 Task: In the  document review.epub Download file as 'Microsoft Word' Share this file with 'softage.3@softage.net' Insert the command  Viewing
Action: Mouse moved to (230, 322)
Screenshot: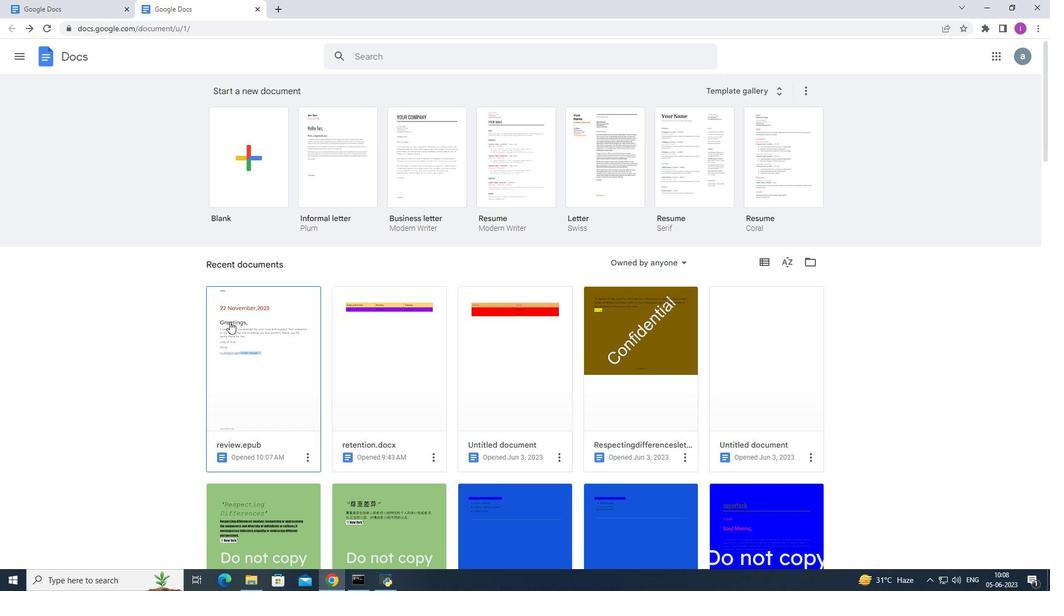 
Action: Mouse pressed left at (230, 322)
Screenshot: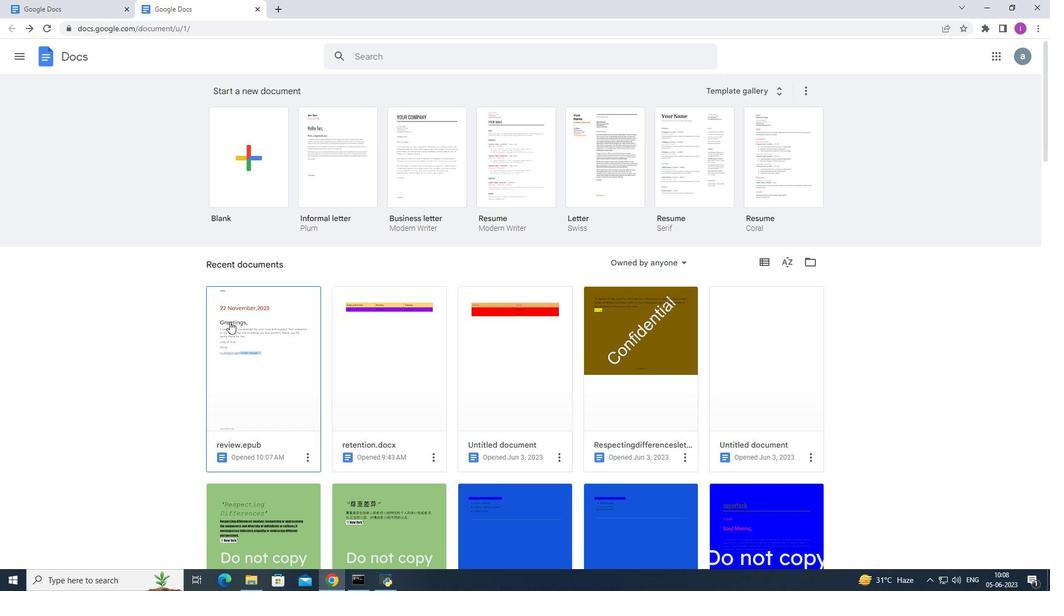 
Action: Mouse moved to (41, 66)
Screenshot: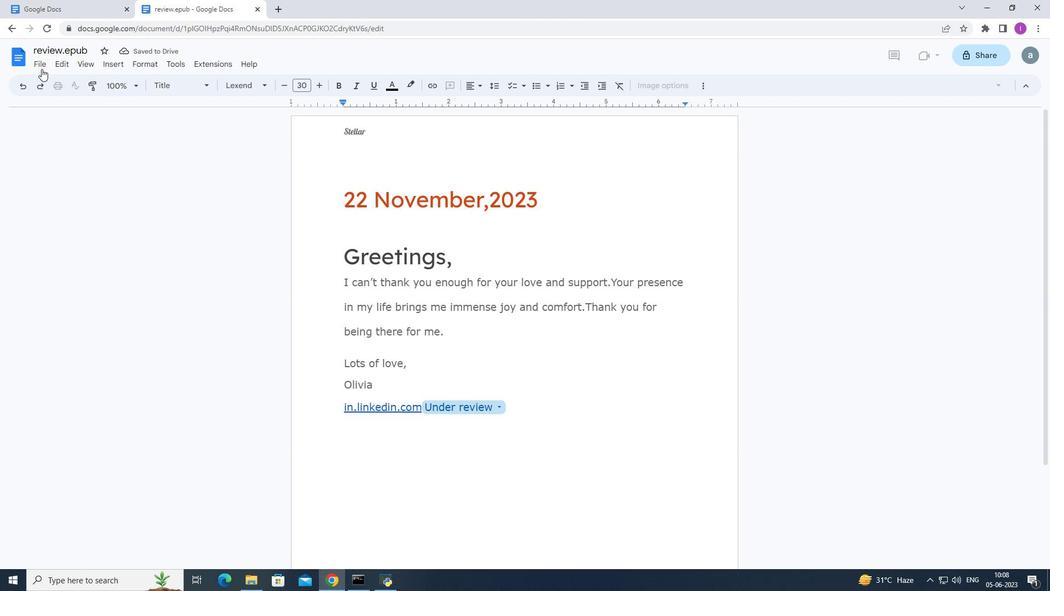 
Action: Mouse pressed left at (41, 66)
Screenshot: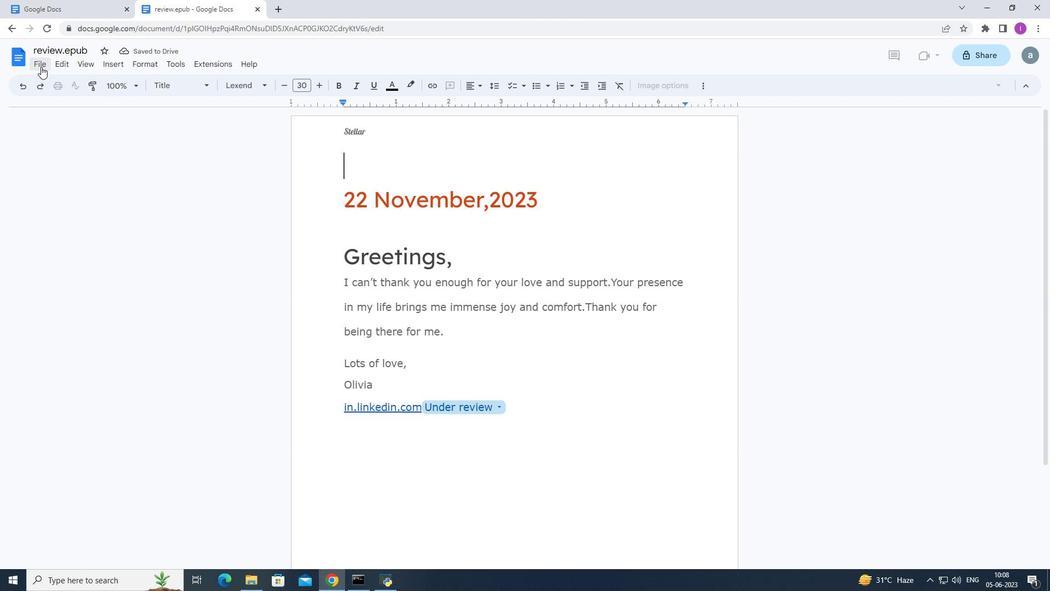 
Action: Mouse moved to (273, 184)
Screenshot: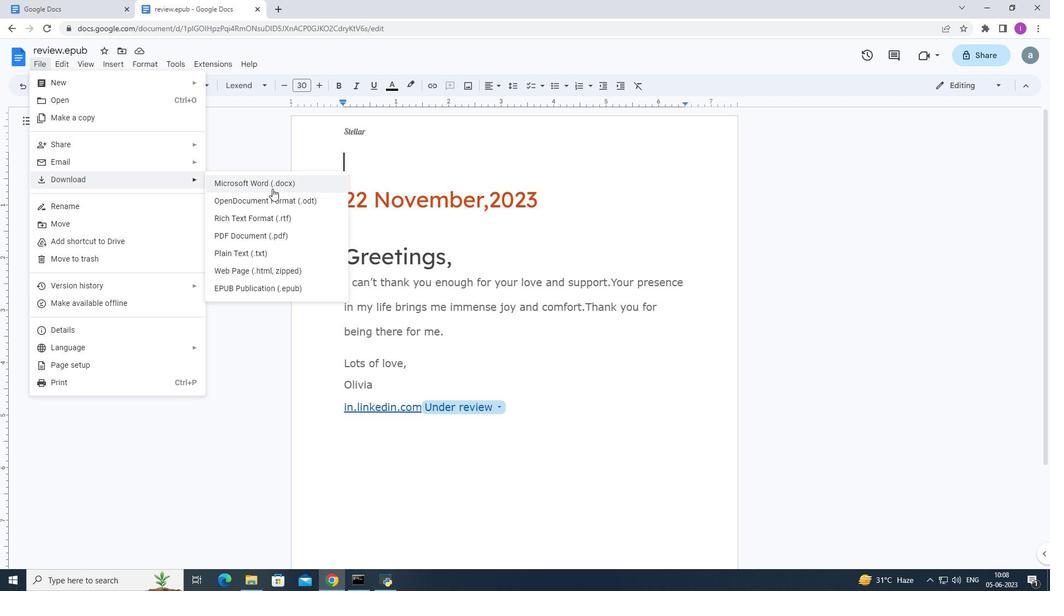 
Action: Mouse pressed left at (273, 184)
Screenshot: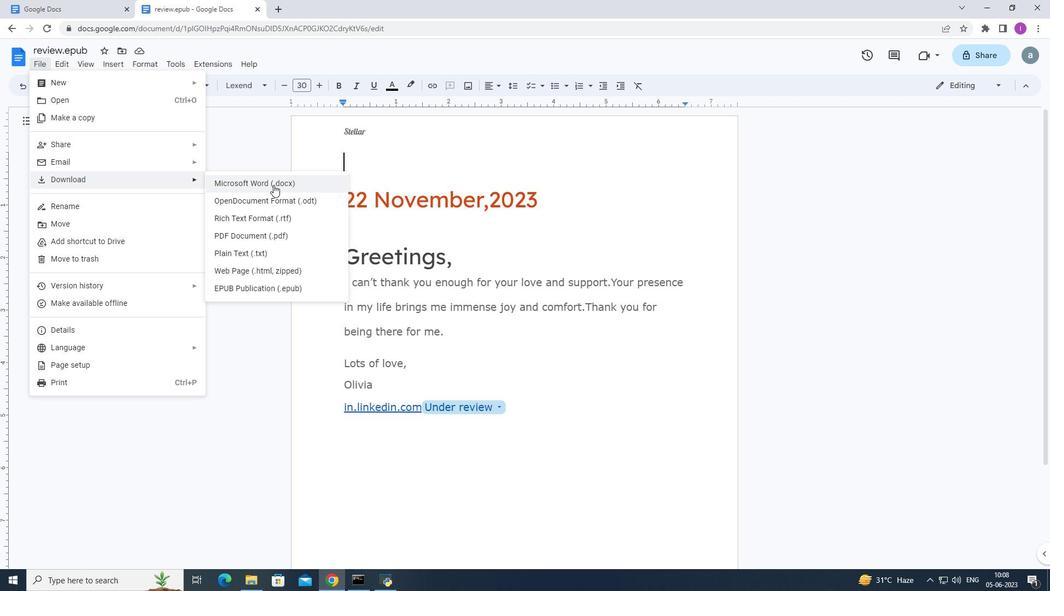 
Action: Mouse moved to (45, 65)
Screenshot: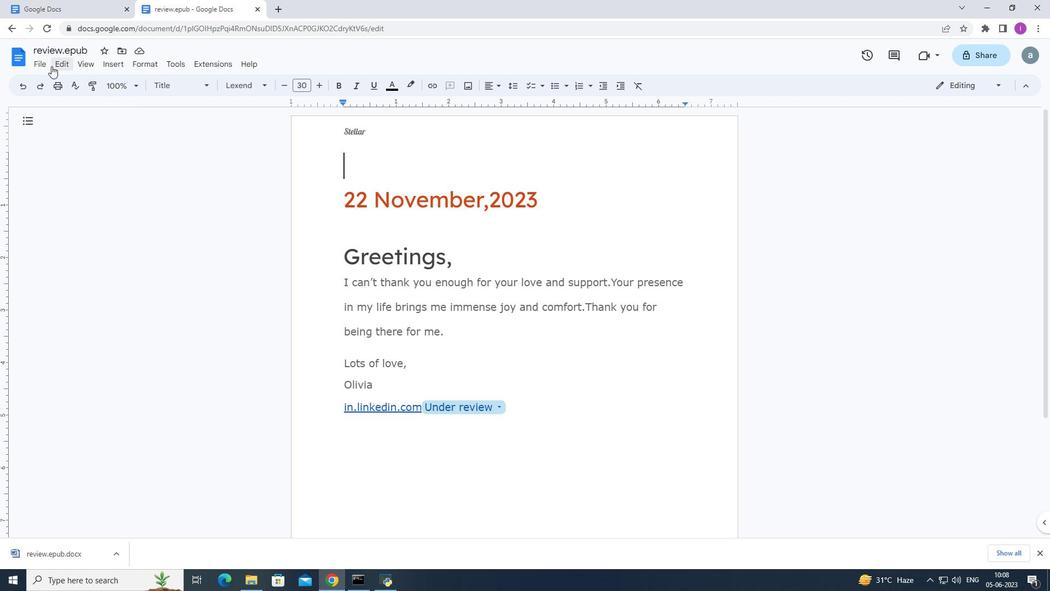 
Action: Mouse pressed left at (45, 65)
Screenshot: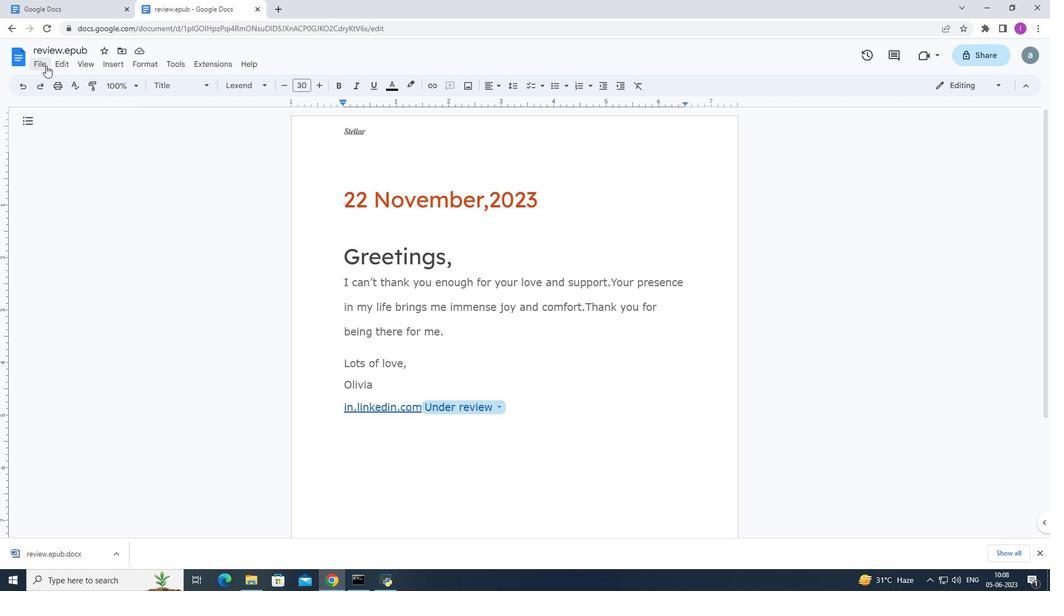 
Action: Mouse moved to (239, 144)
Screenshot: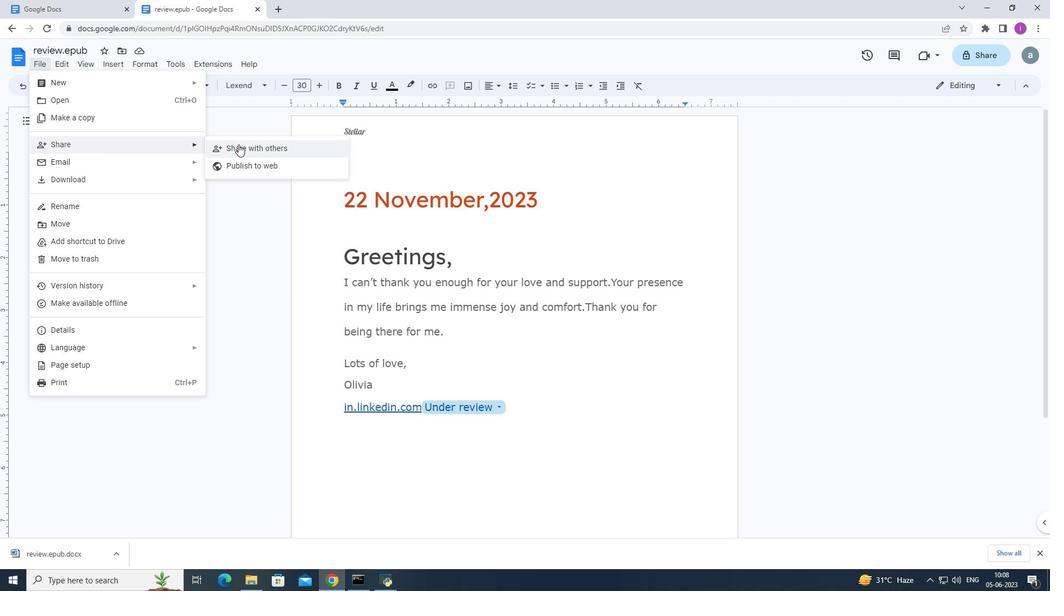 
Action: Mouse pressed left at (239, 144)
Screenshot: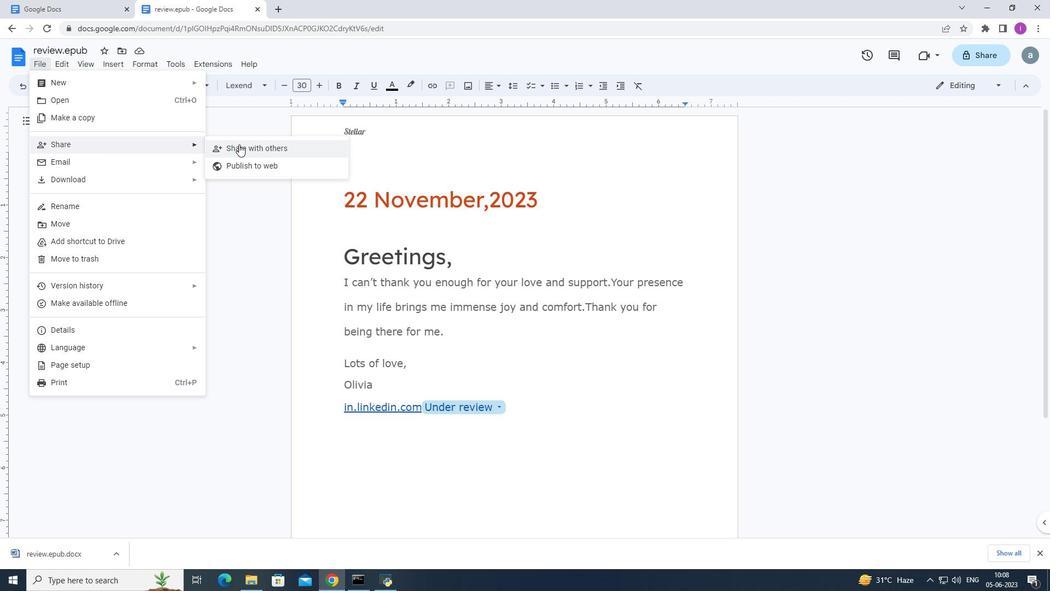 
Action: Mouse moved to (459, 199)
Screenshot: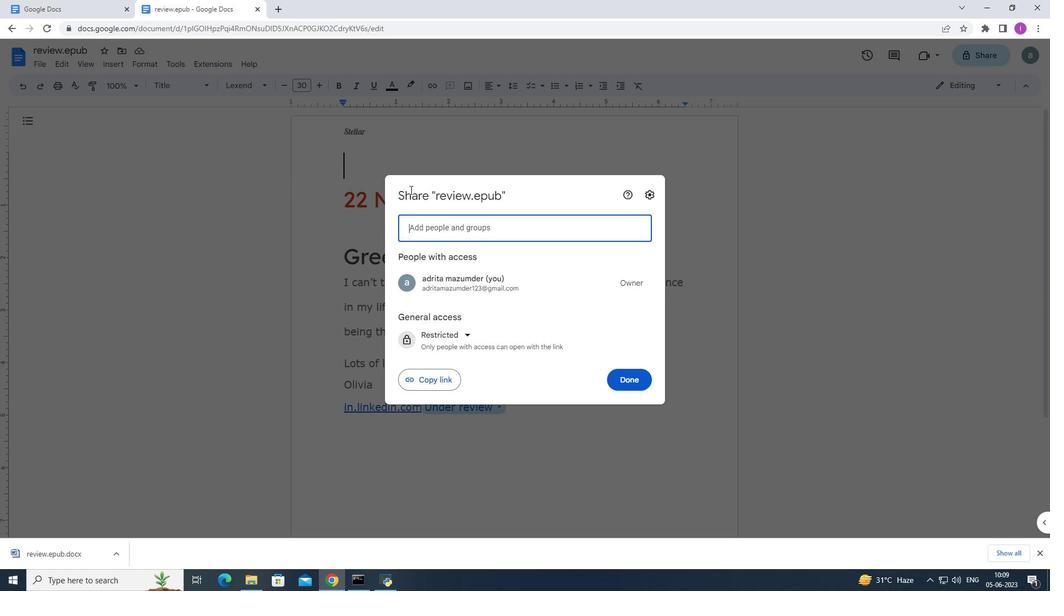 
Action: Key pressed softage,<Key.backspace>
Screenshot: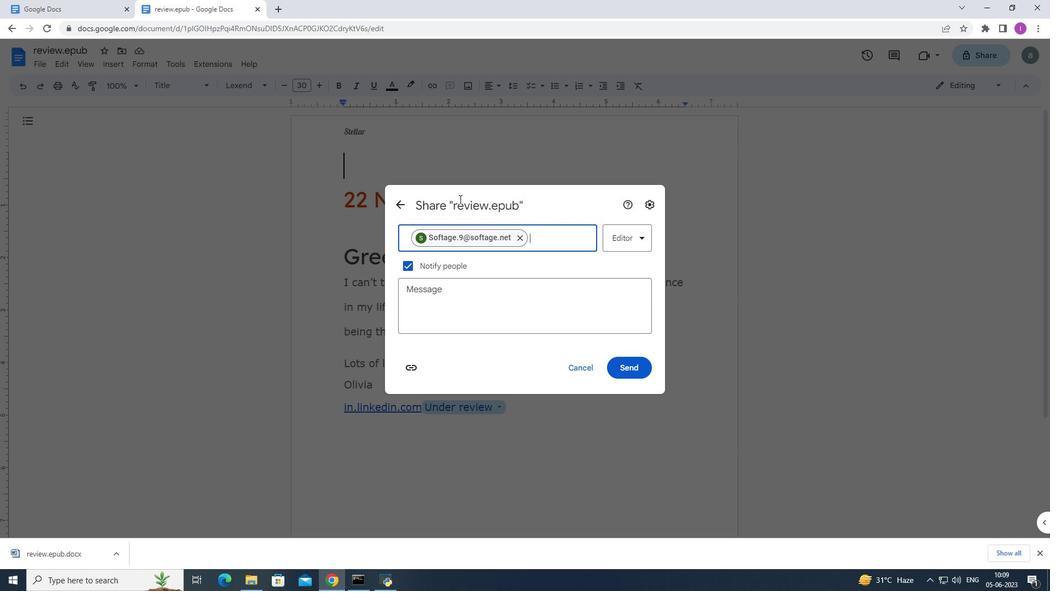 
Action: Mouse moved to (519, 239)
Screenshot: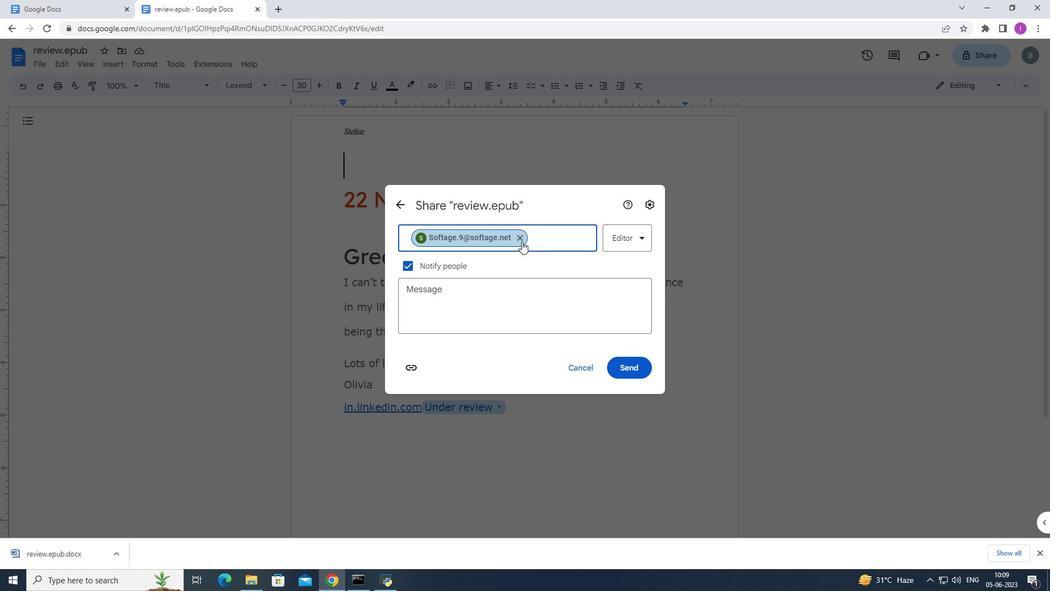 
Action: Mouse pressed left at (519, 239)
Screenshot: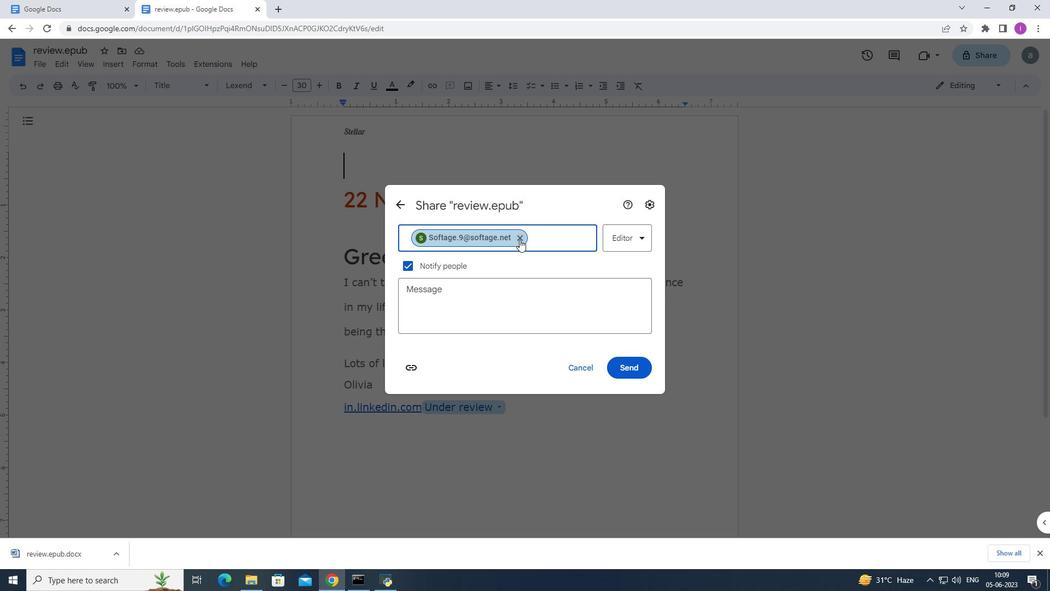 
Action: Key pressed softas<Key.backspace>ge.3
Screenshot: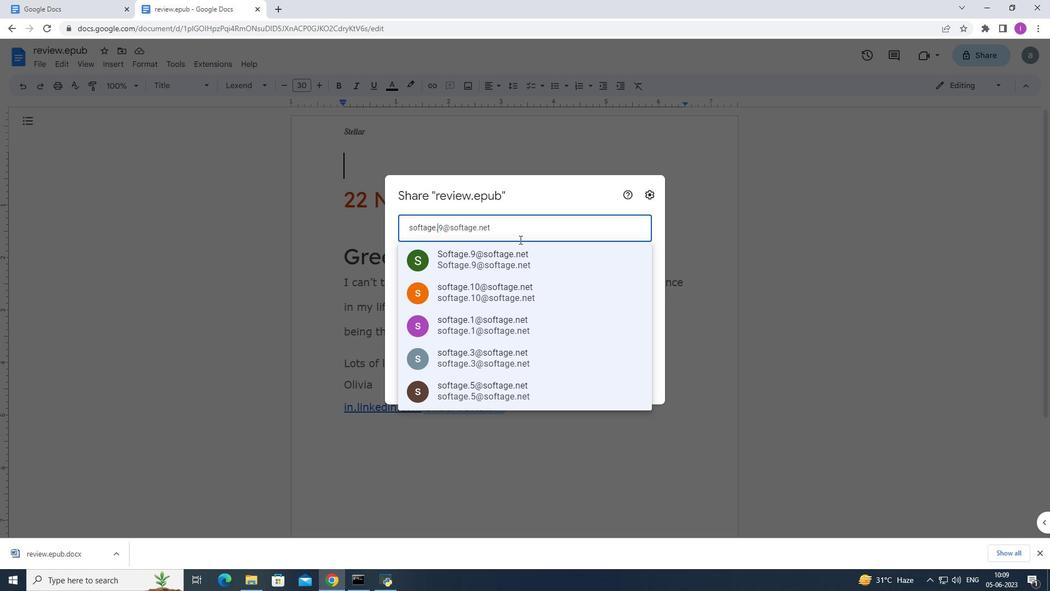 
Action: Mouse moved to (477, 256)
Screenshot: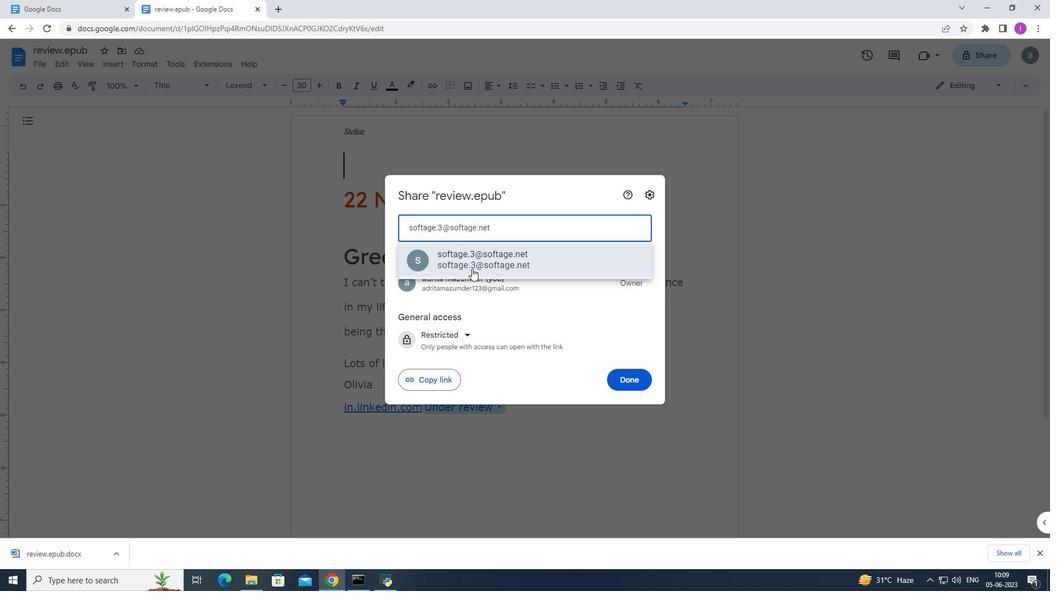 
Action: Mouse pressed left at (477, 256)
Screenshot: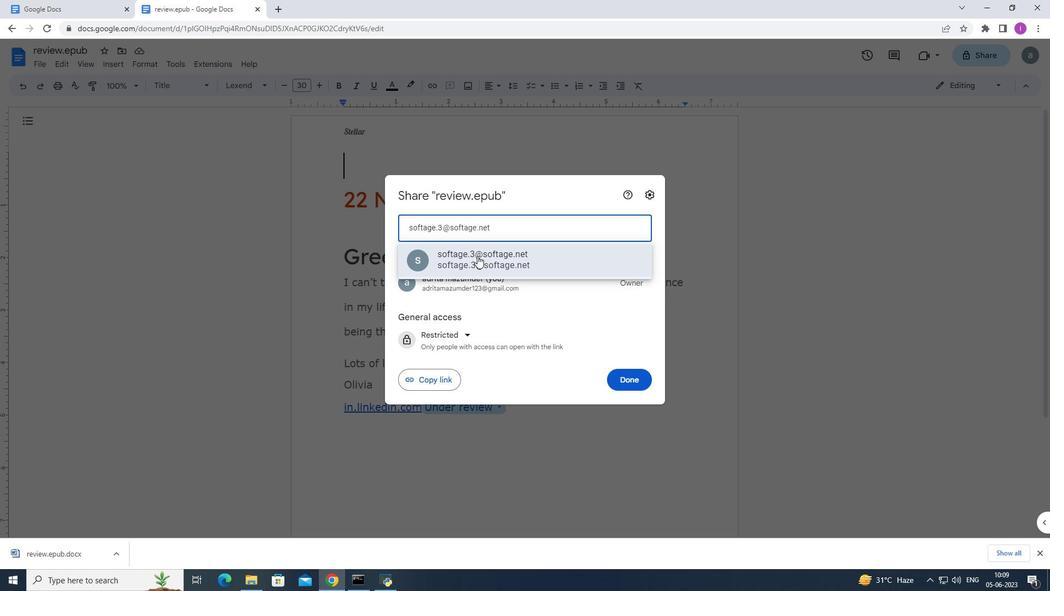 
Action: Mouse moved to (614, 365)
Screenshot: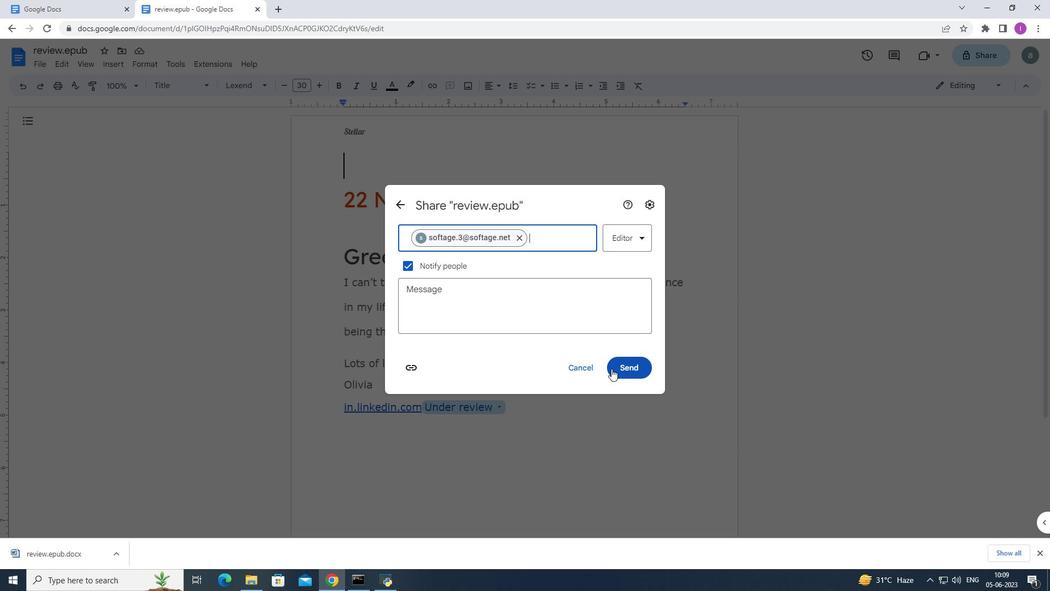 
Action: Mouse pressed left at (614, 365)
Screenshot: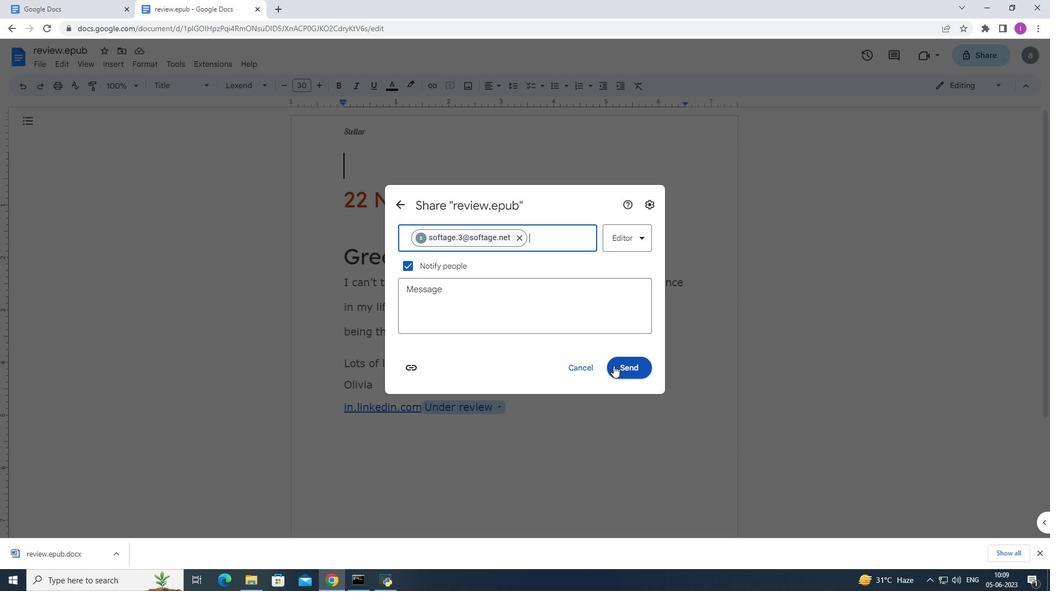 
Action: Mouse moved to (963, 89)
Screenshot: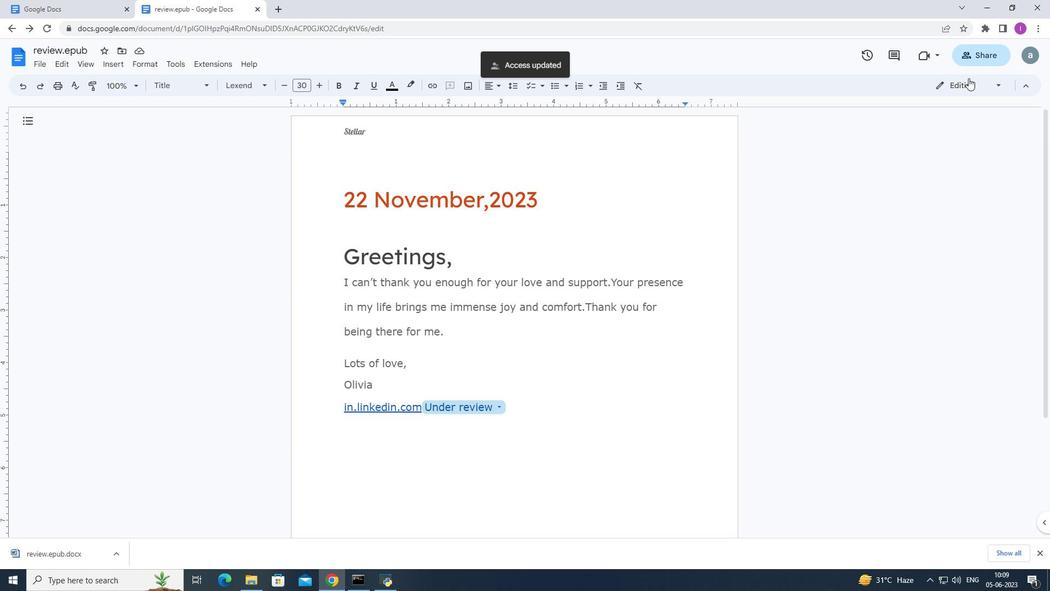 
Action: Mouse pressed left at (963, 89)
Screenshot: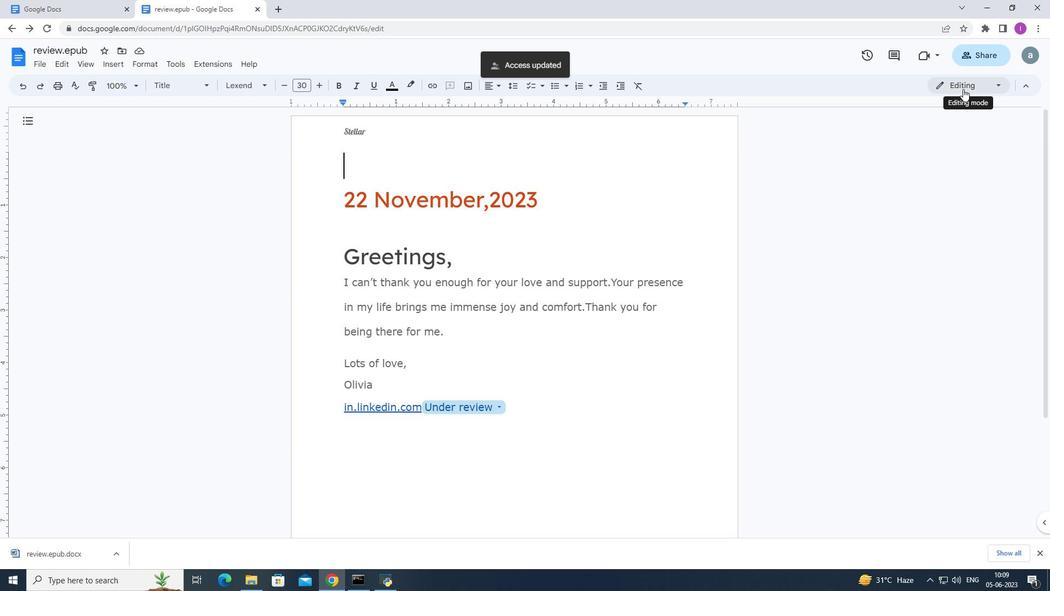 
Action: Mouse moved to (923, 157)
Screenshot: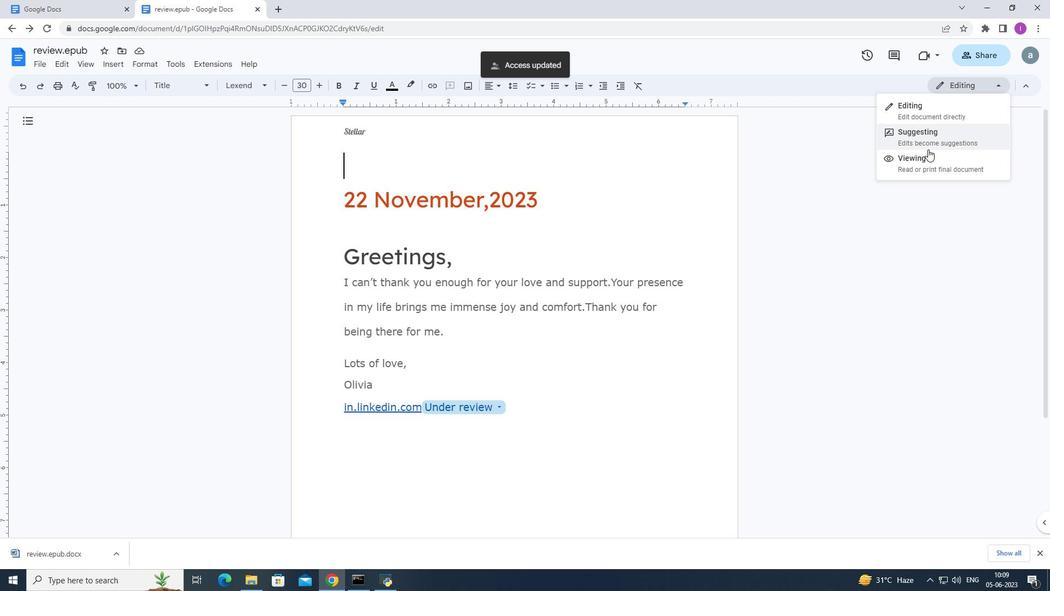 
Action: Mouse pressed left at (923, 157)
Screenshot: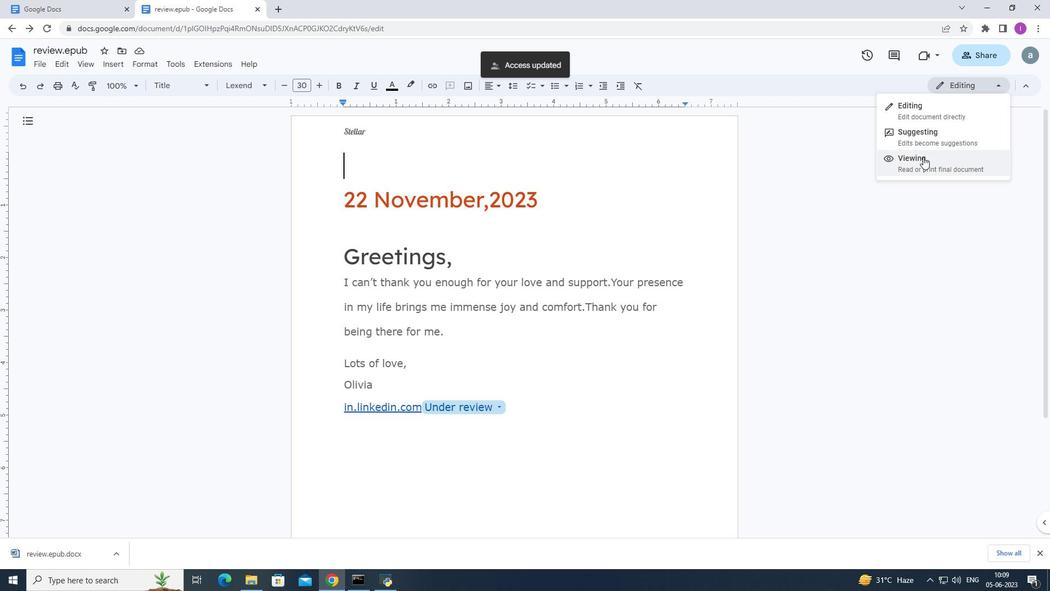 
Action: Mouse moved to (407, 288)
Screenshot: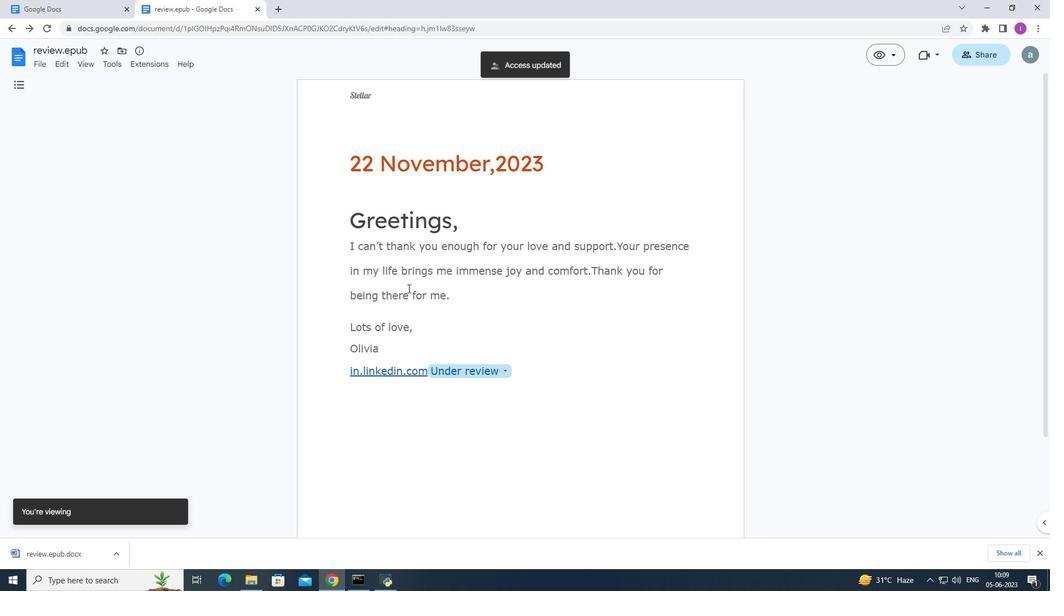 
